 Task: In the  document brochure.pdf Use the feature 'and check spelling and grammer' Change font style of header to '30' Select the body of letter and change paragraph spacing to  1.5
Action: Mouse moved to (217, 81)
Screenshot: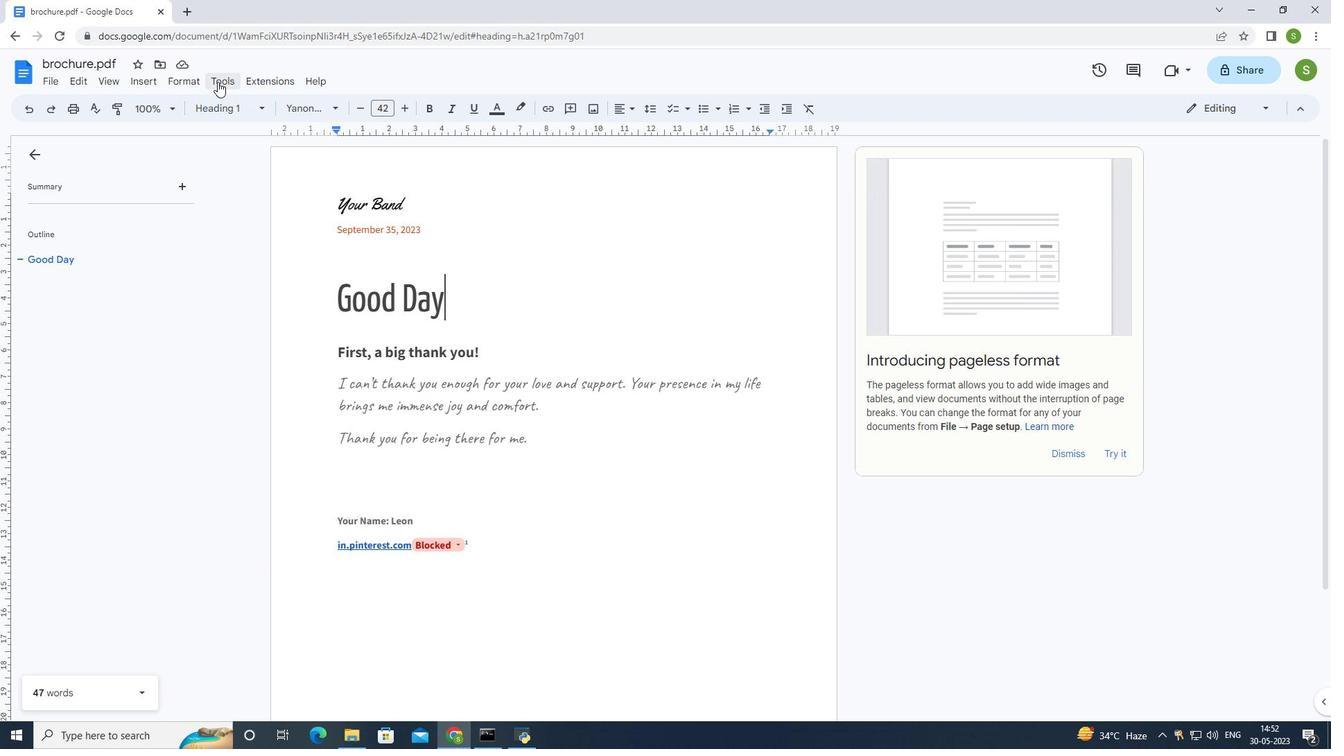 
Action: Mouse pressed left at (217, 81)
Screenshot: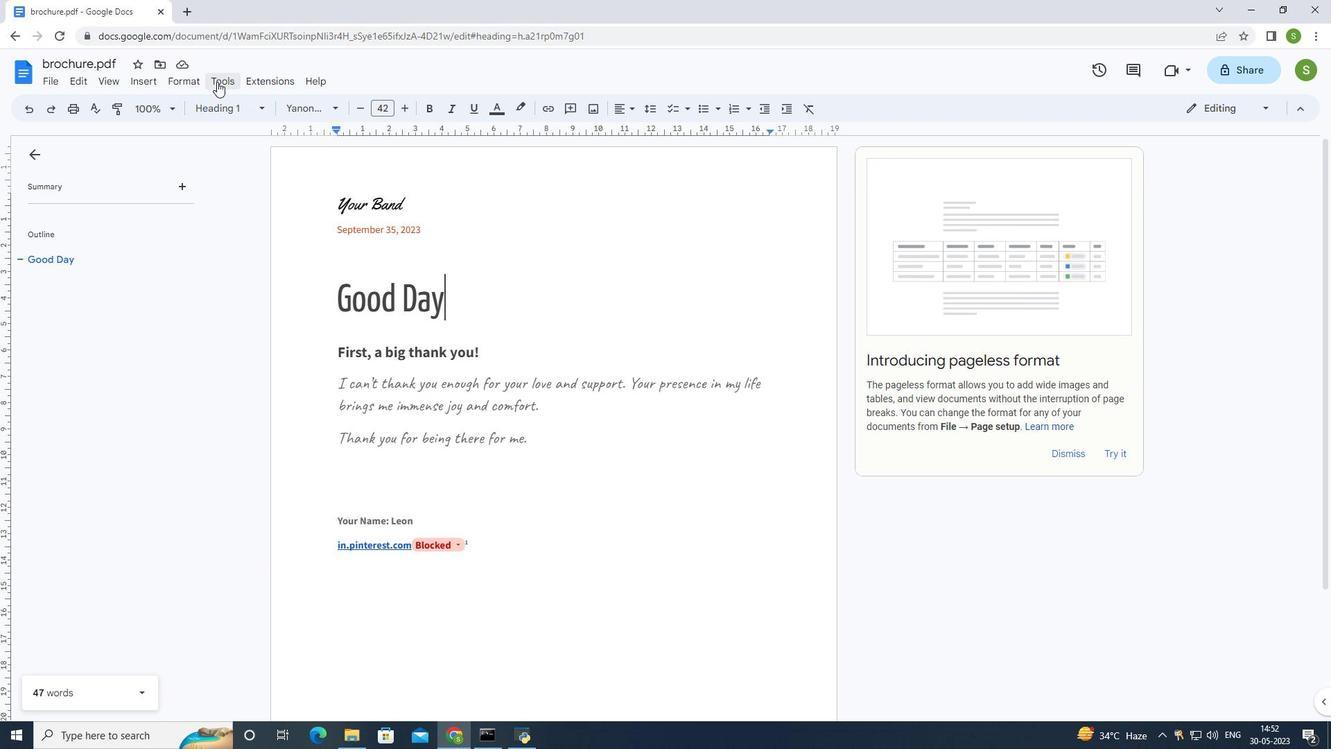 
Action: Mouse moved to (488, 105)
Screenshot: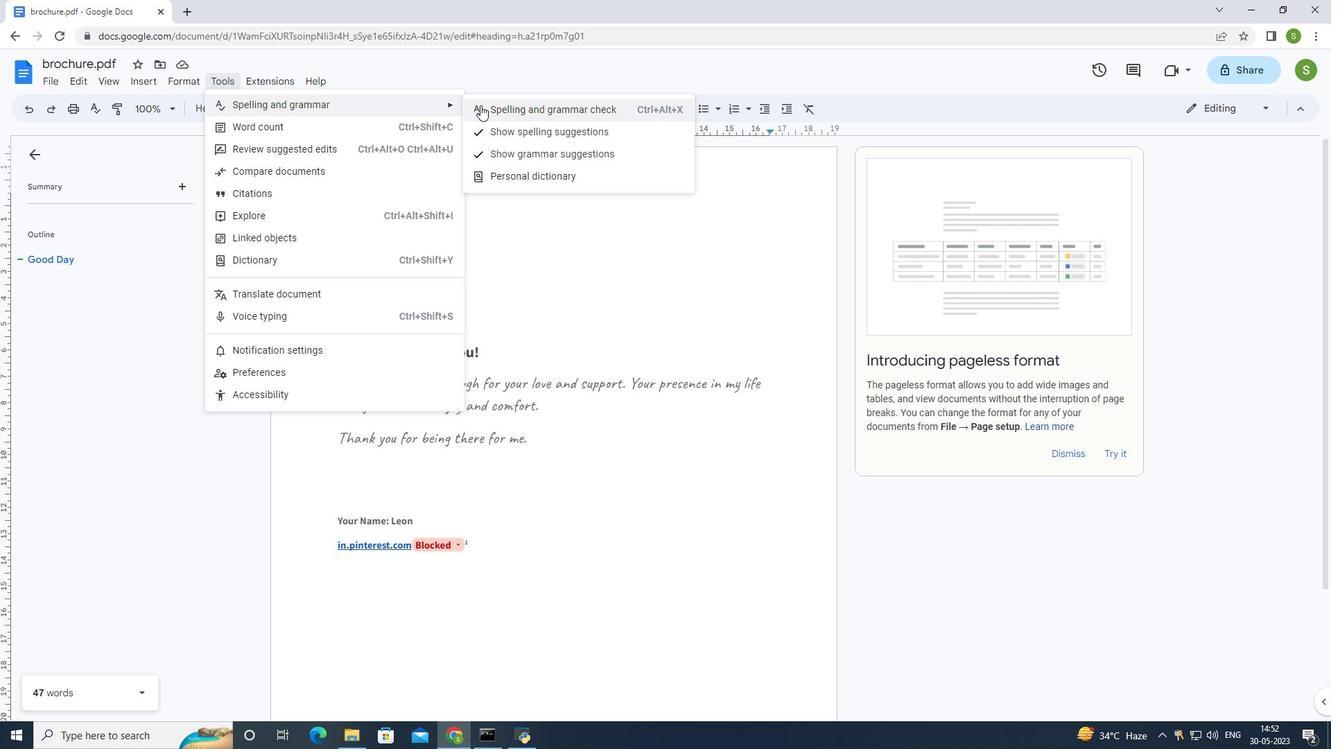 
Action: Mouse pressed left at (488, 105)
Screenshot: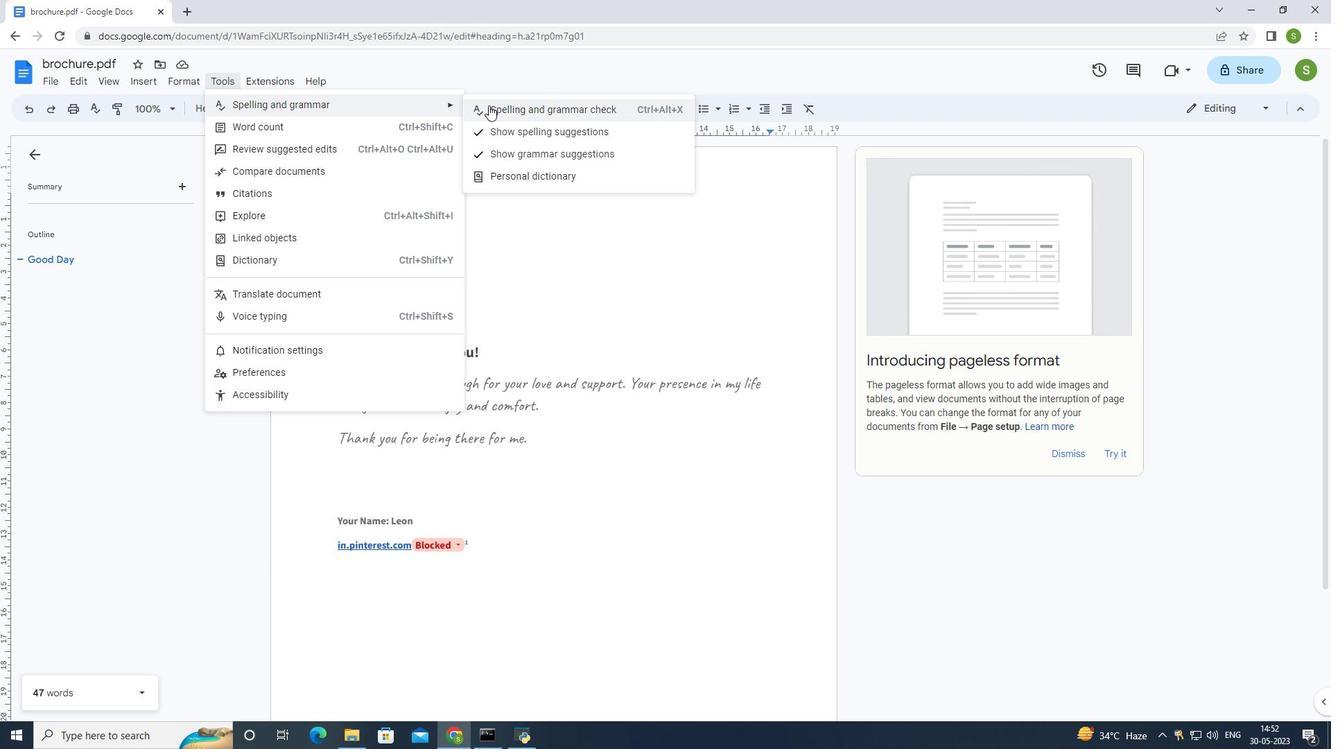 
Action: Mouse moved to (337, 199)
Screenshot: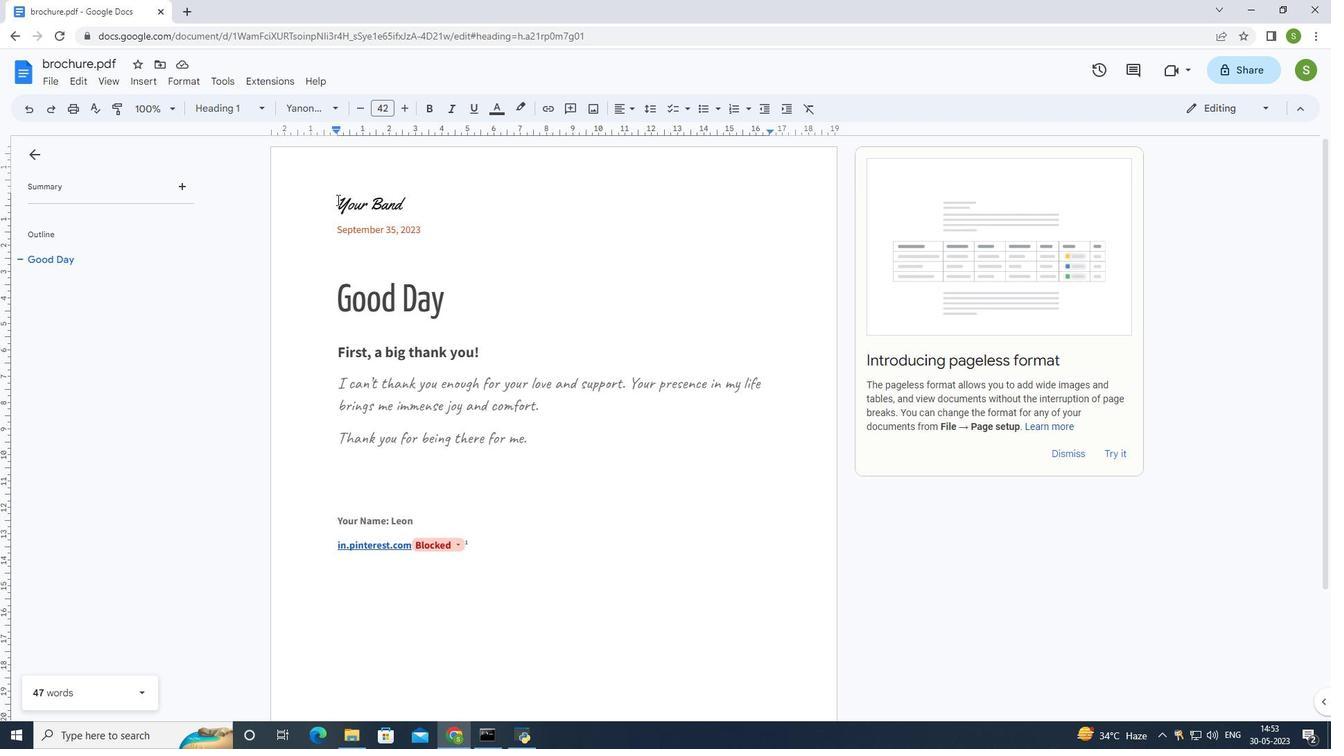 
Action: Mouse pressed left at (337, 199)
Screenshot: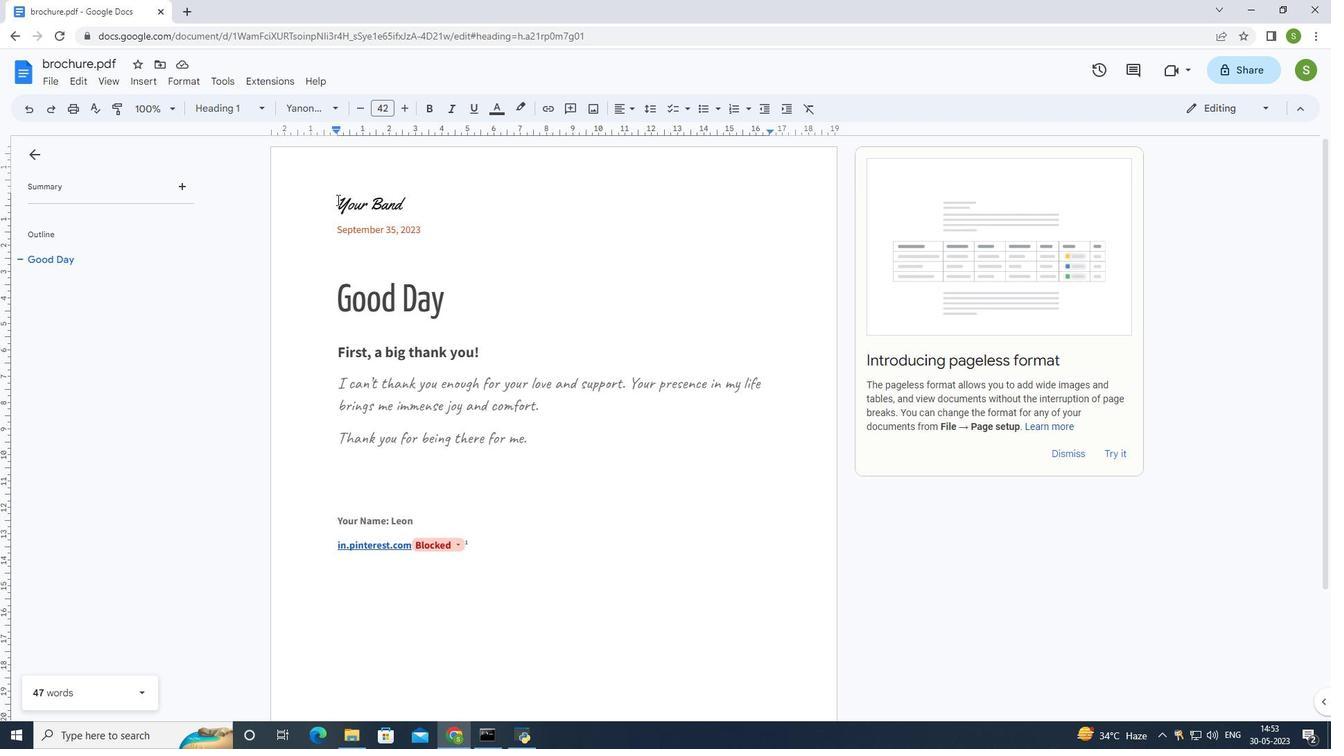 
Action: Mouse moved to (400, 110)
Screenshot: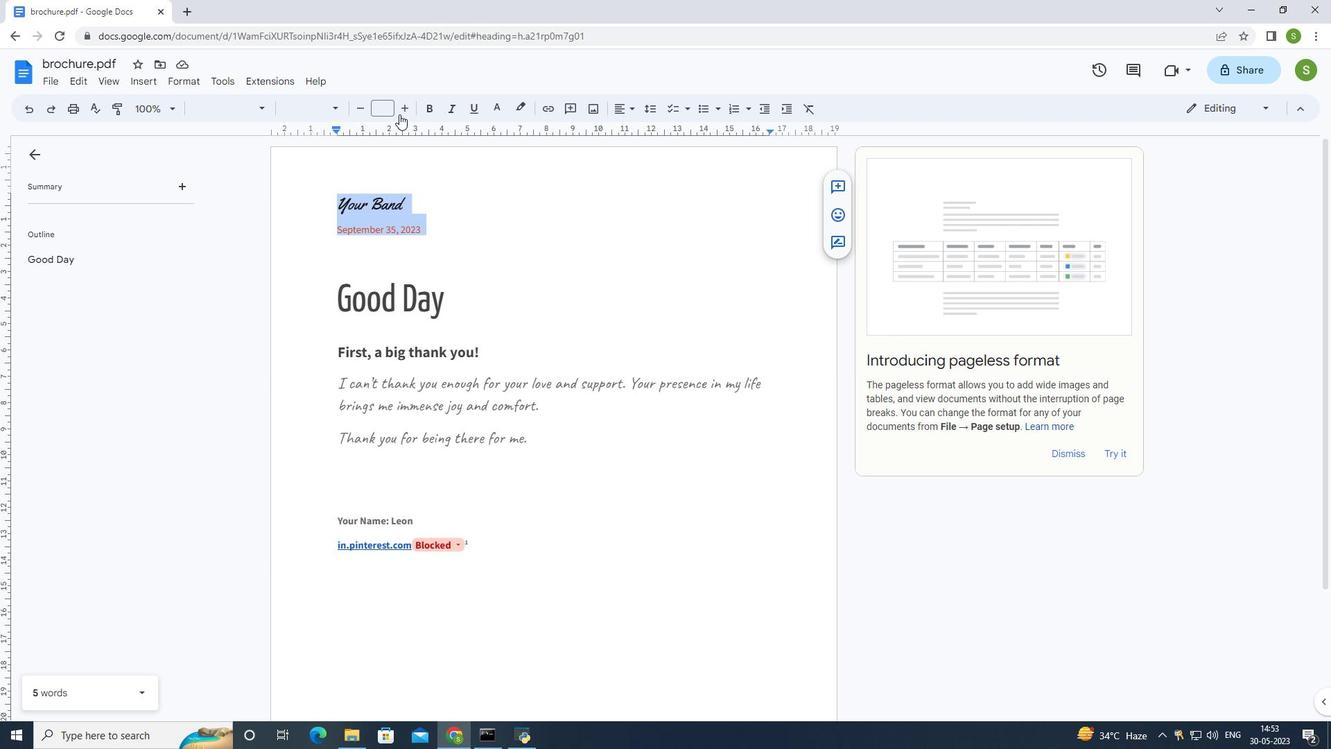 
Action: Mouse pressed left at (400, 110)
Screenshot: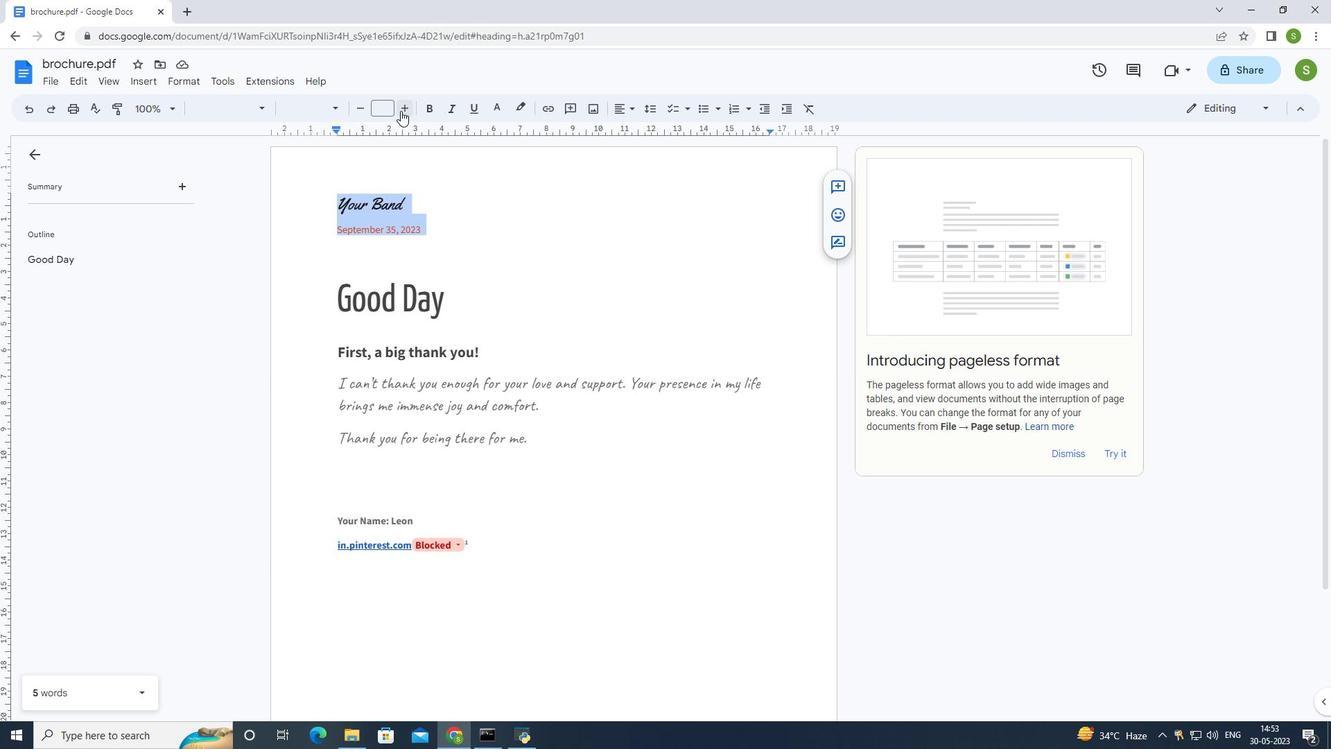 
Action: Mouse pressed left at (400, 110)
Screenshot: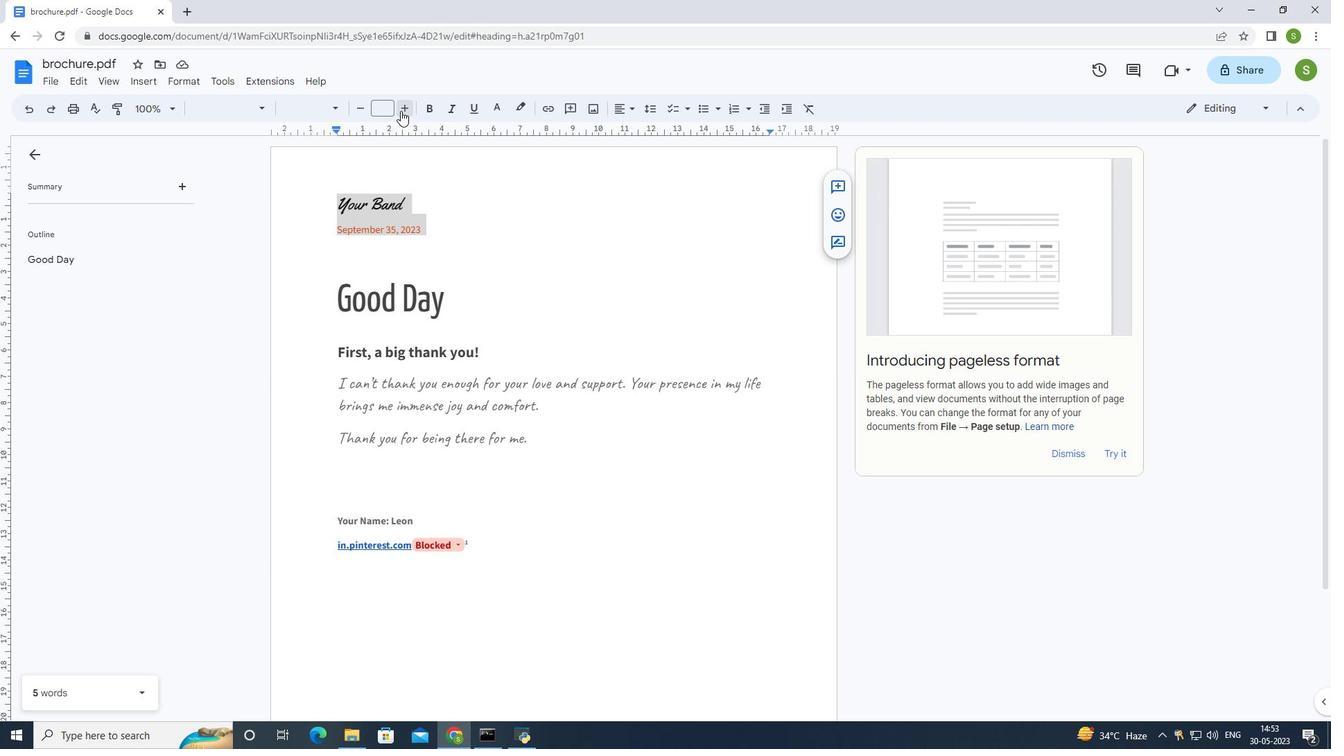 
Action: Mouse pressed left at (400, 110)
Screenshot: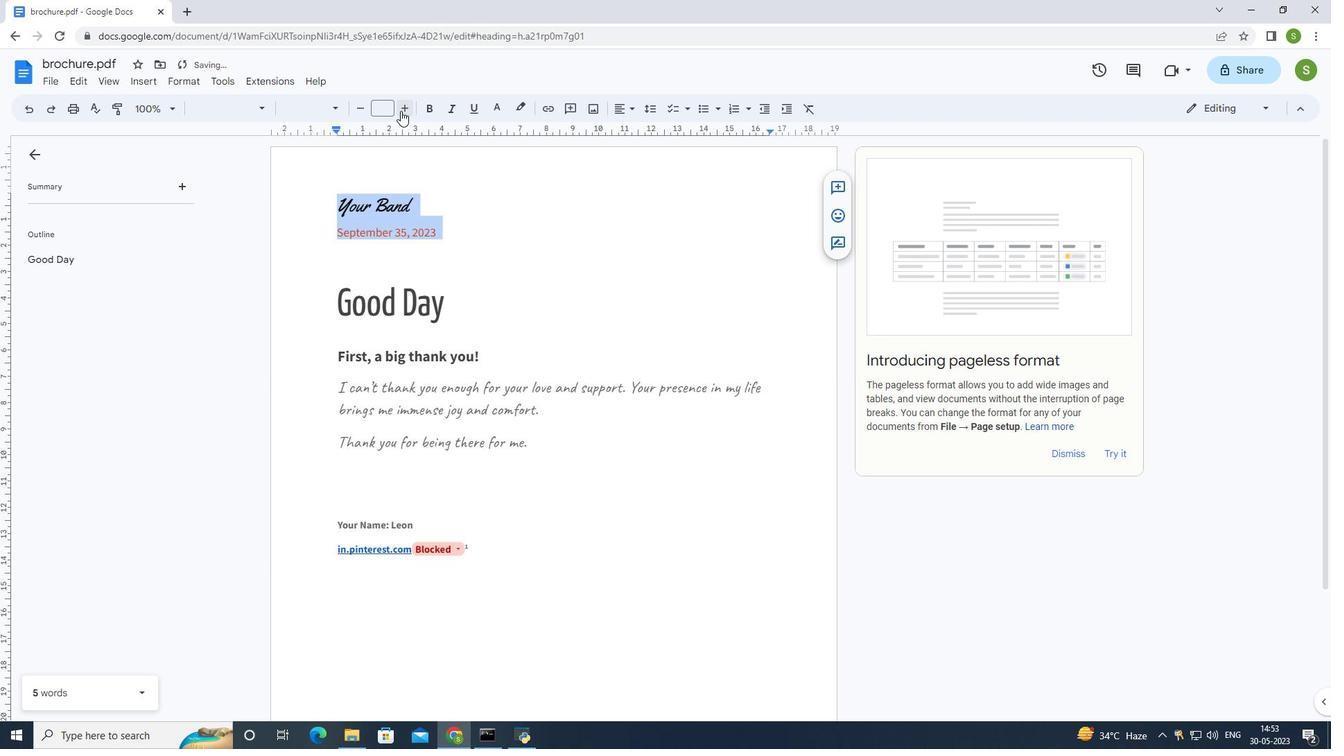 
Action: Mouse pressed left at (400, 110)
Screenshot: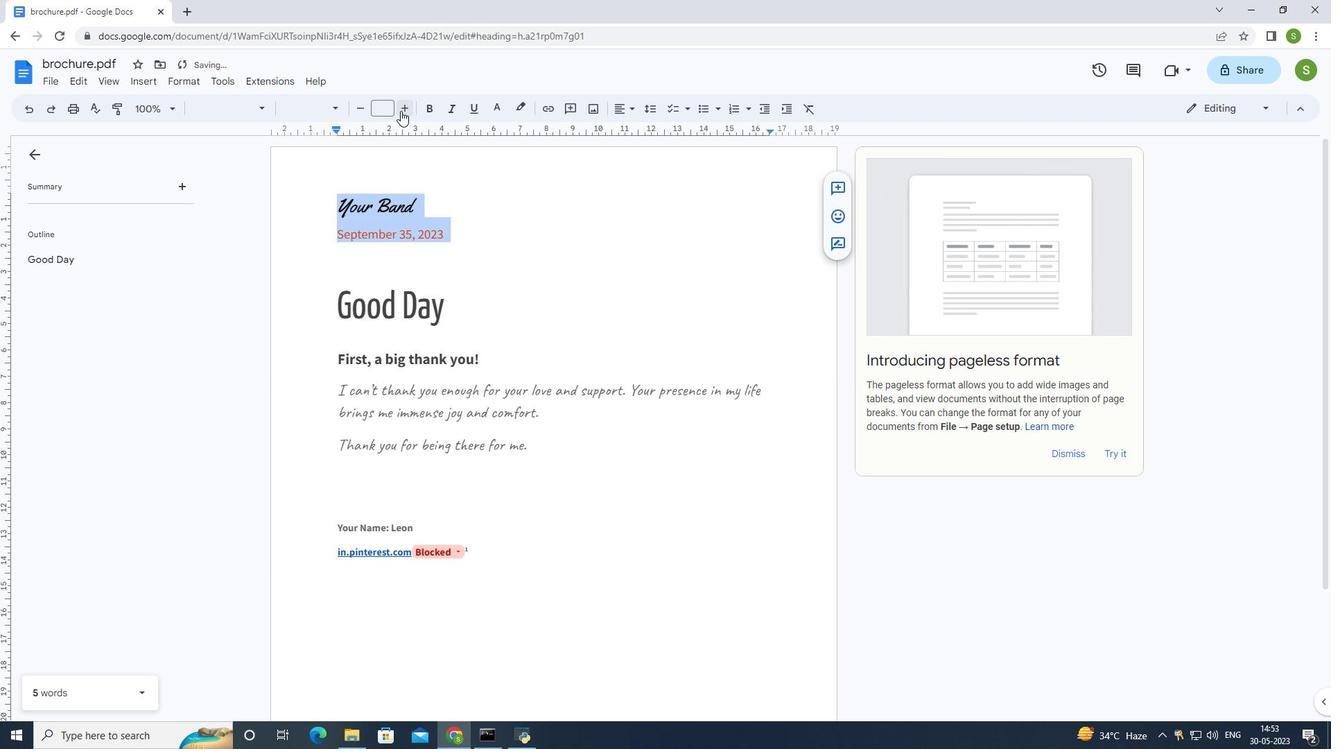 
Action: Mouse moved to (531, 242)
Screenshot: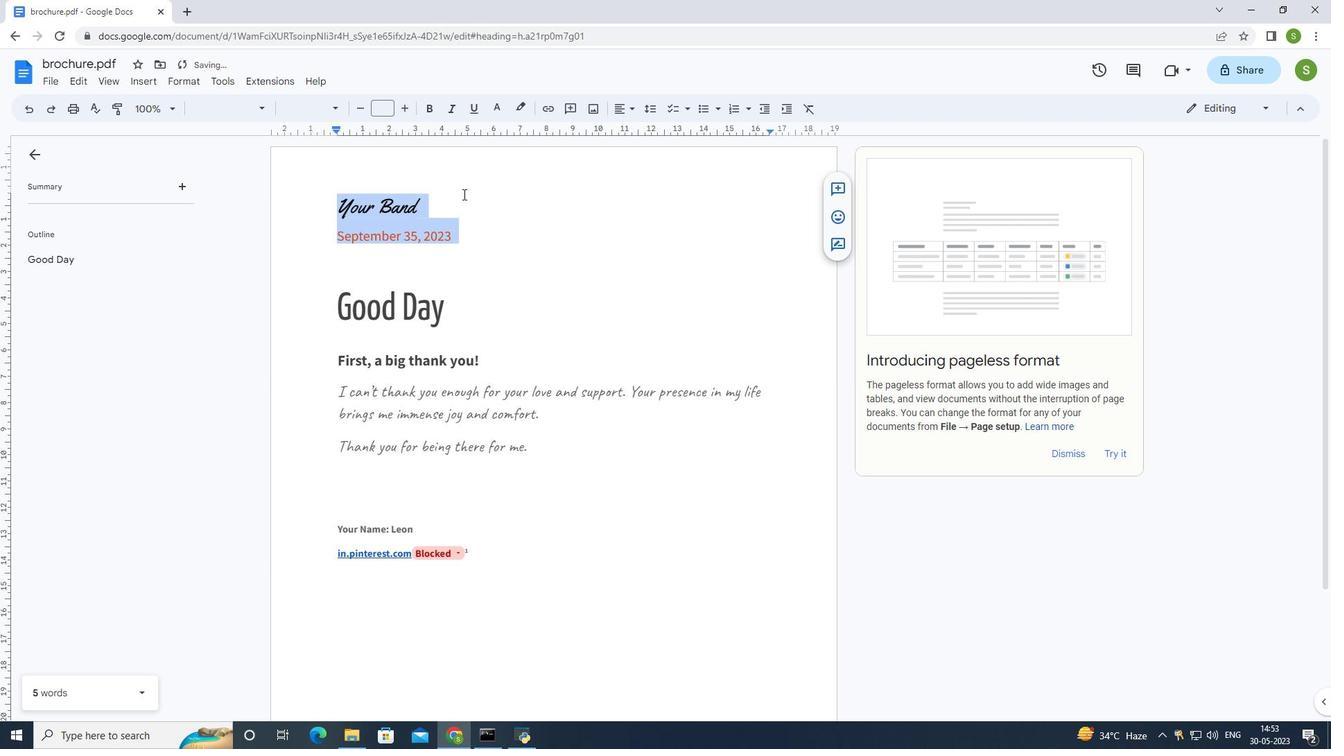 
Action: Mouse pressed left at (531, 242)
Screenshot: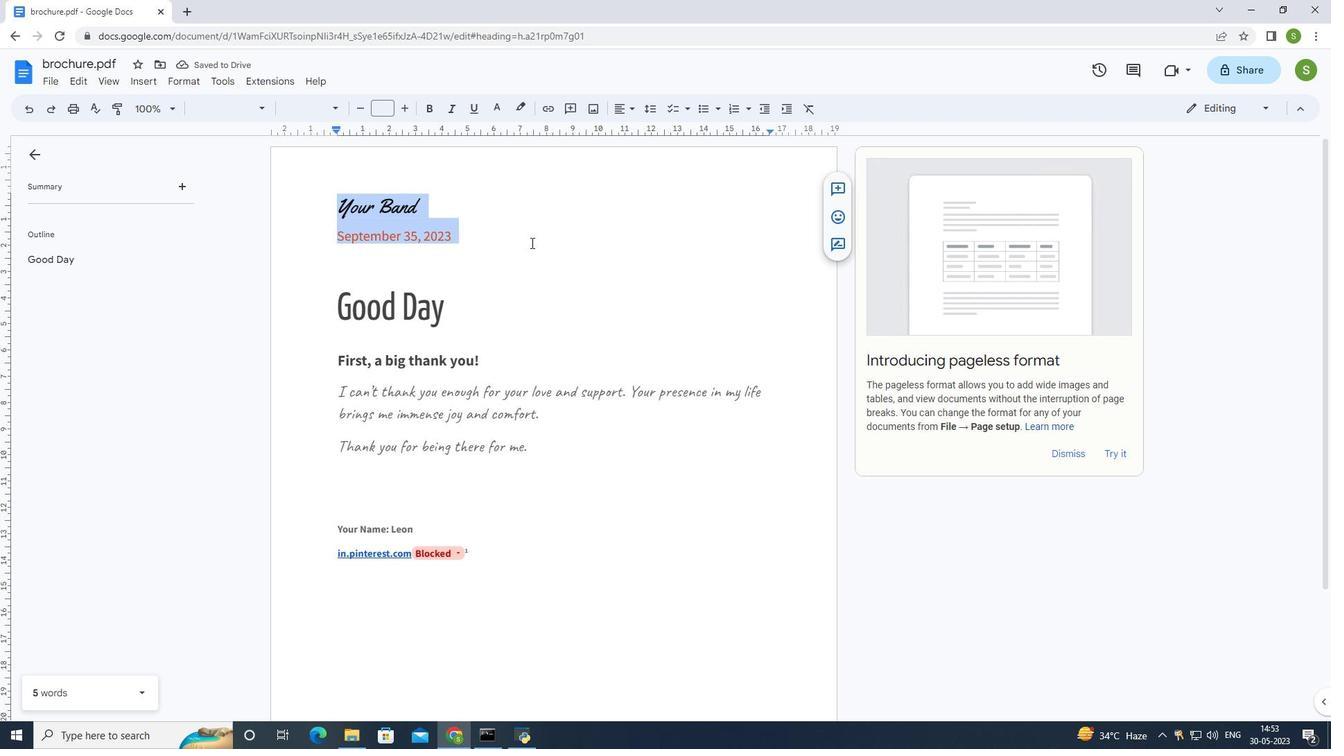 
Action: Mouse moved to (340, 384)
Screenshot: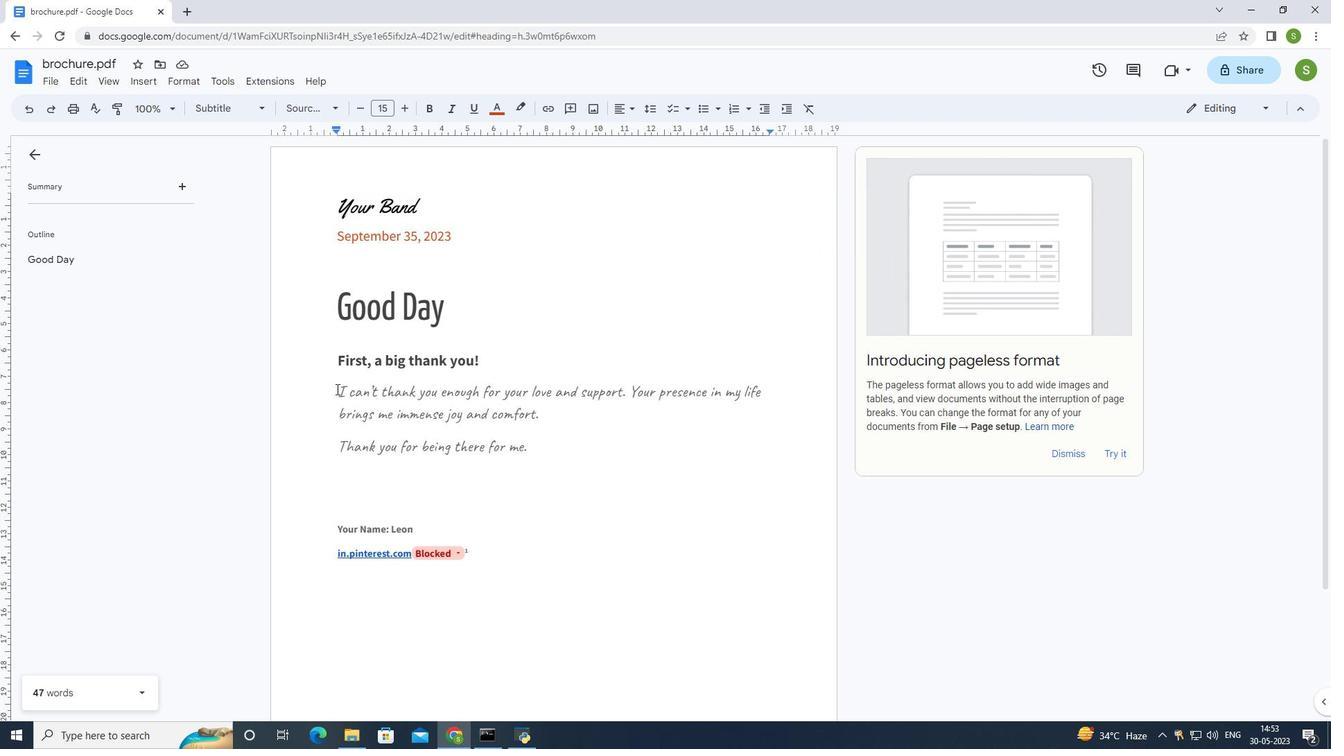 
Action: Mouse pressed left at (340, 384)
Screenshot: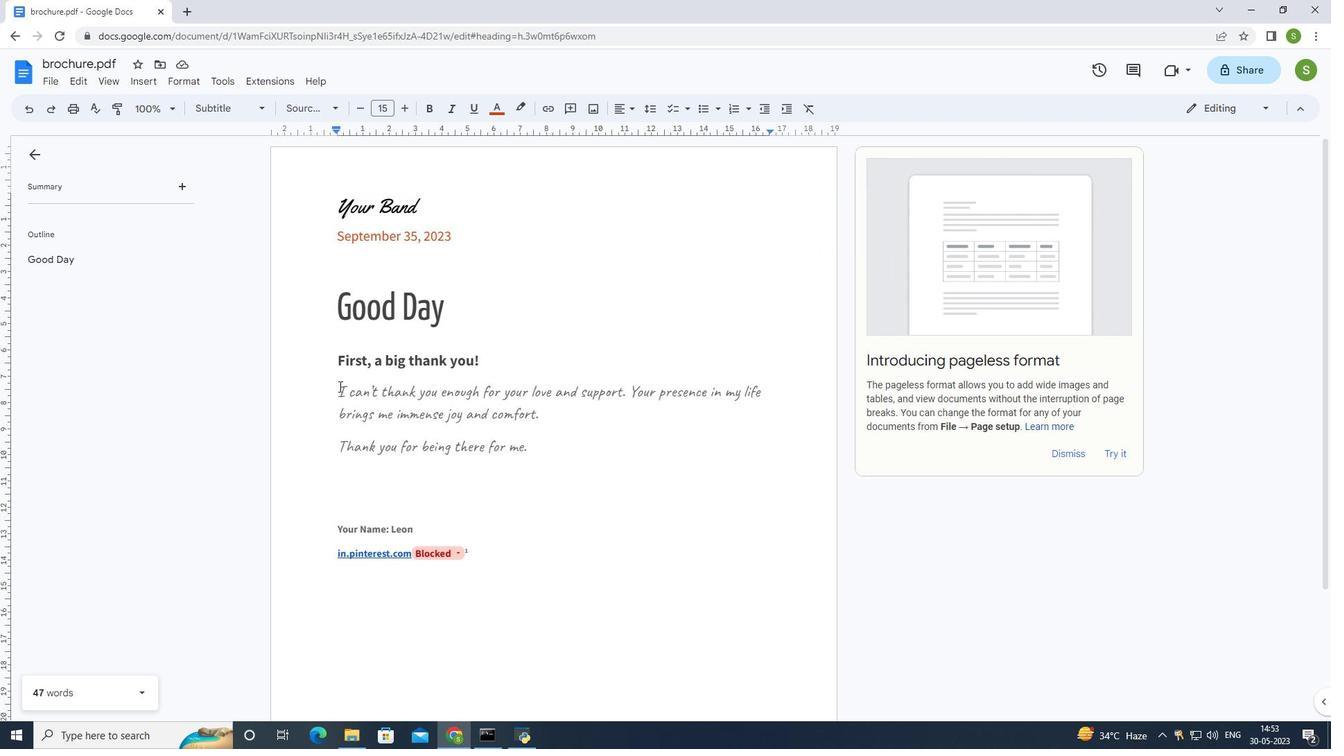 
Action: Mouse moved to (652, 106)
Screenshot: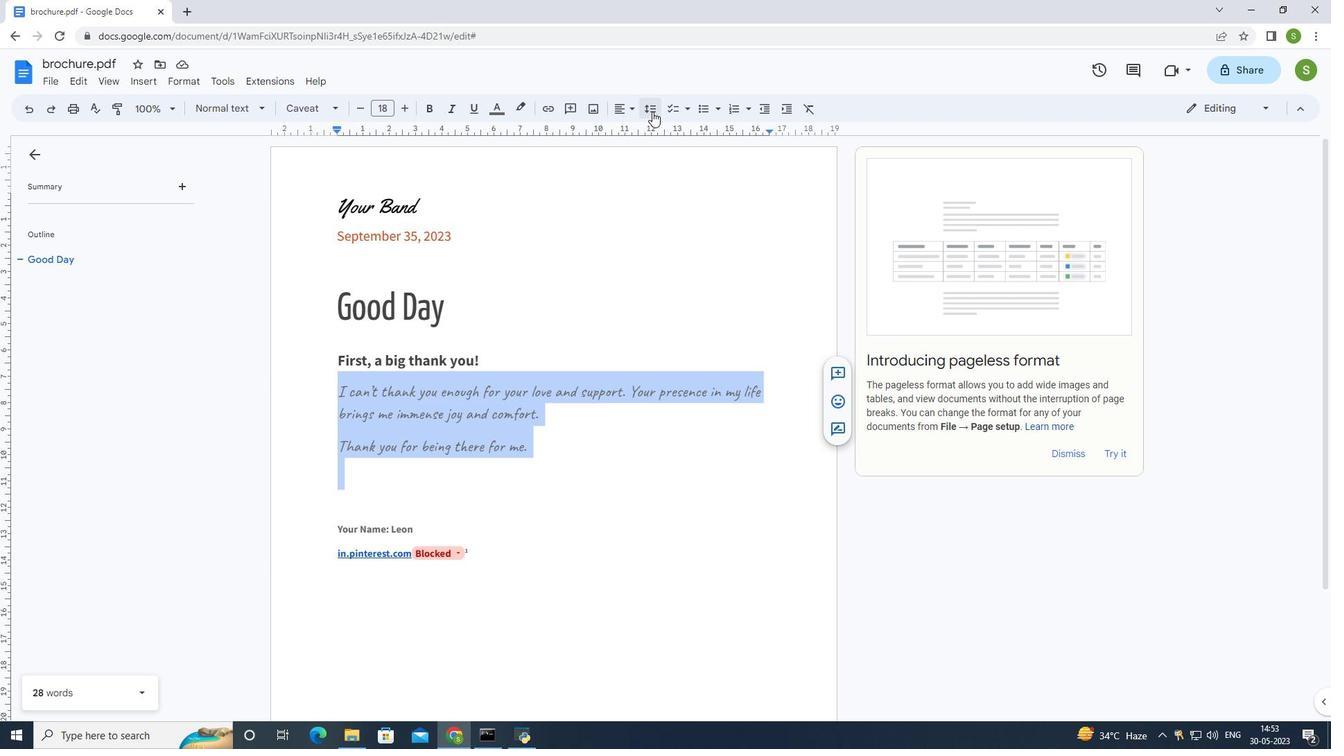 
Action: Mouse pressed left at (652, 106)
Screenshot: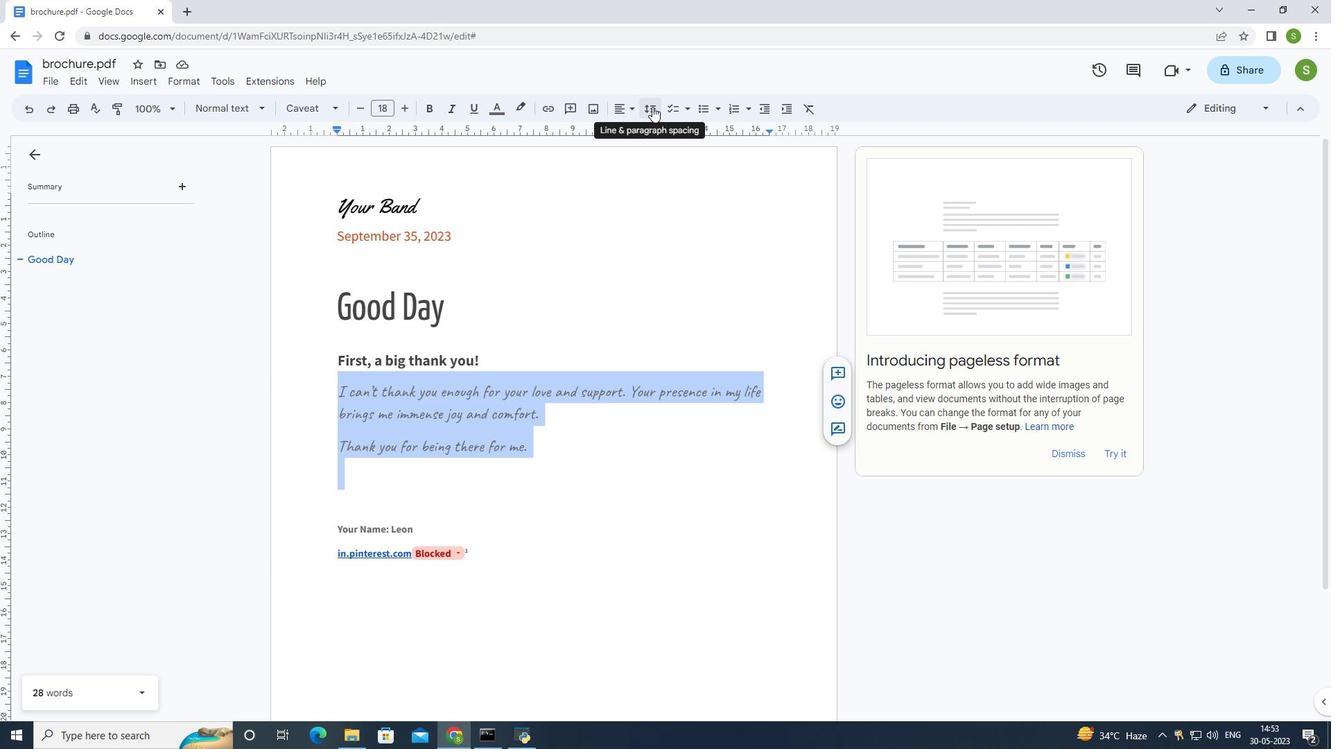 
Action: Mouse moved to (675, 181)
Screenshot: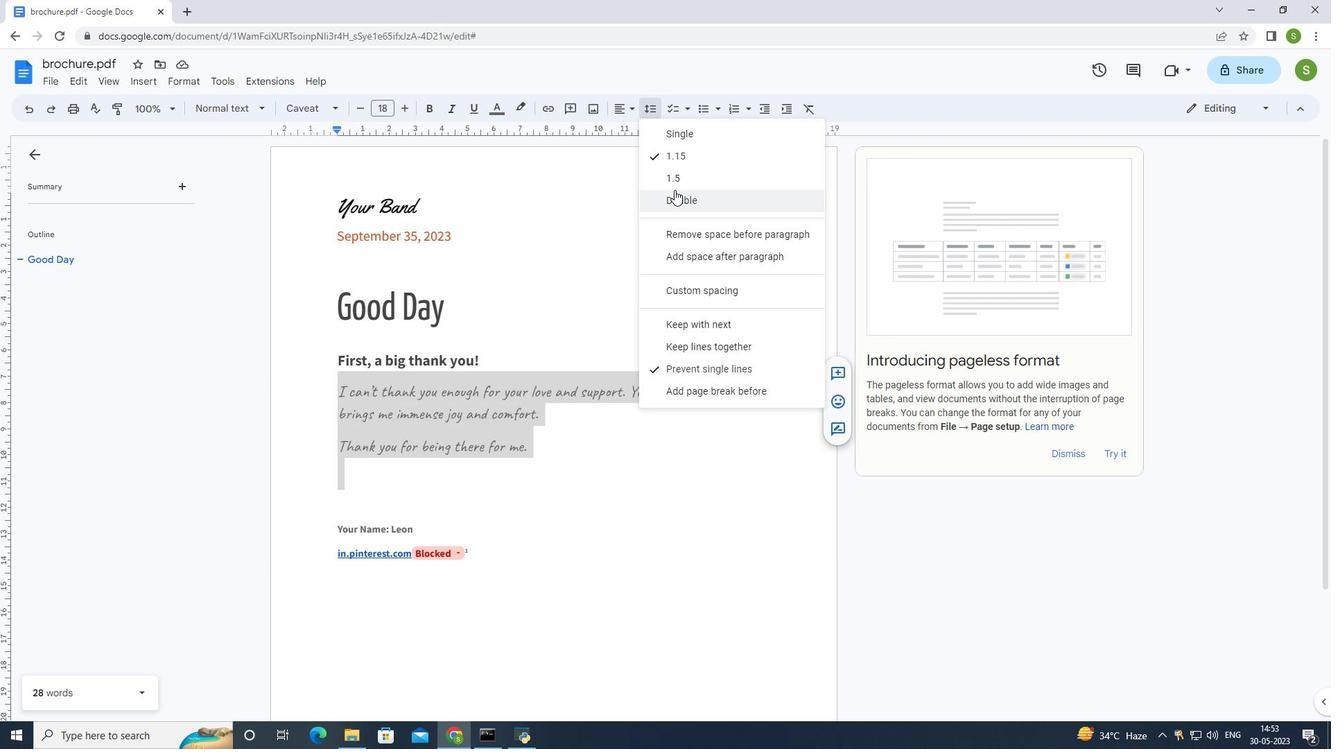 
Action: Mouse pressed left at (675, 181)
Screenshot: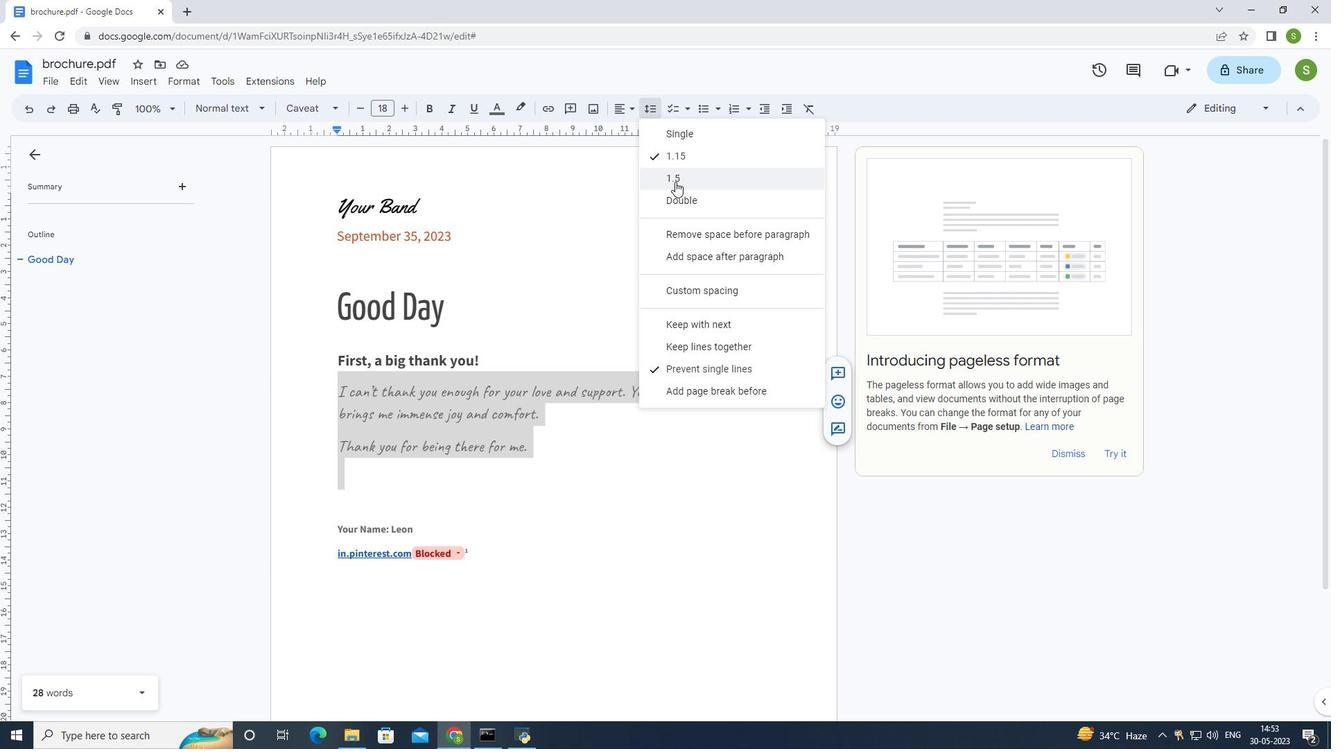 
Action: Mouse moved to (661, 317)
Screenshot: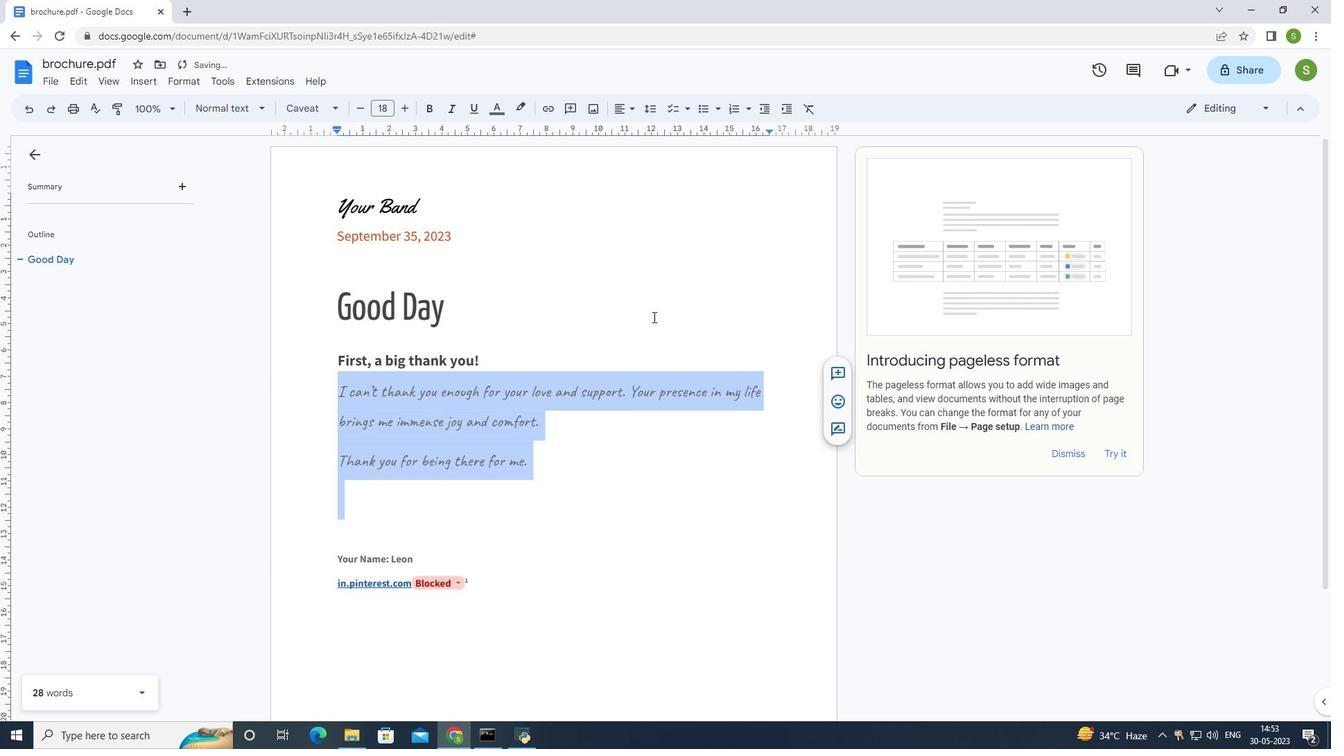 
Action: Mouse pressed left at (661, 317)
Screenshot: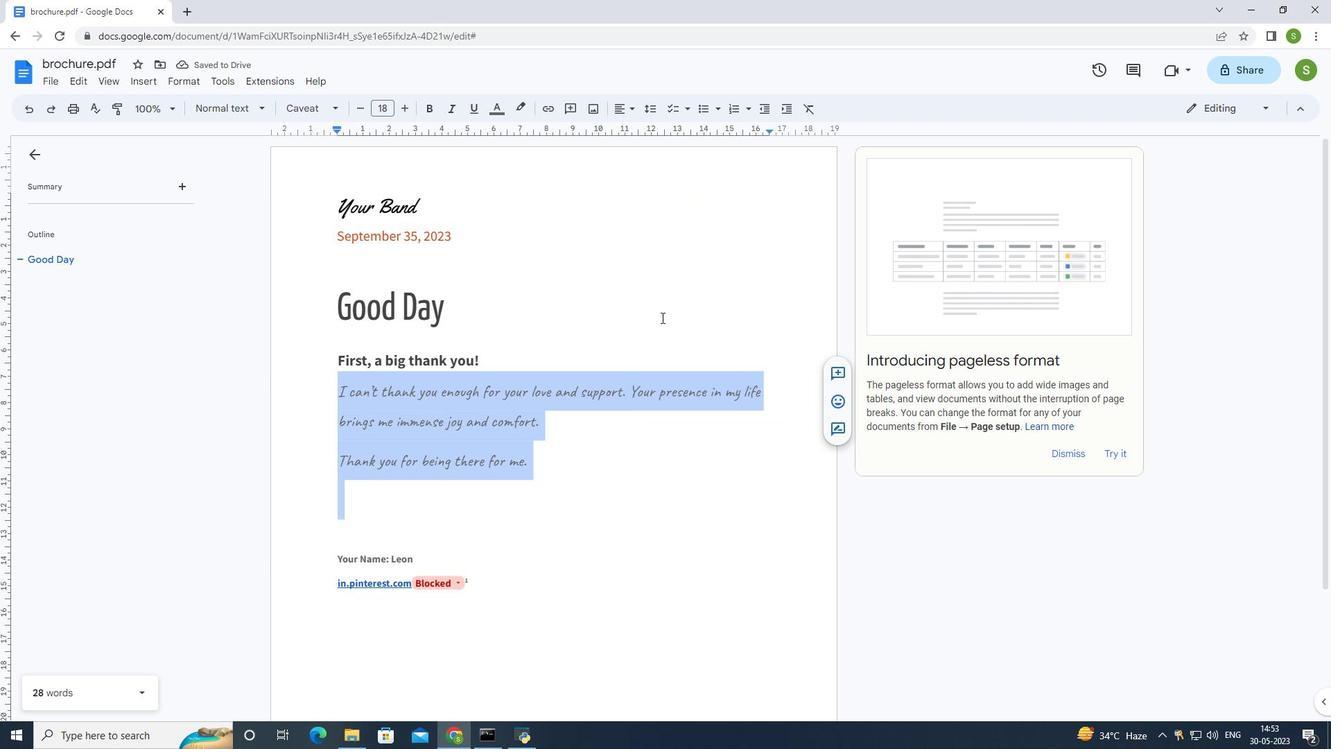 
